 Task: Create a section Flash of Light and in the section, add a milestone Mobile Application Development in the project BeaconTech
Action: Mouse moved to (184, 399)
Screenshot: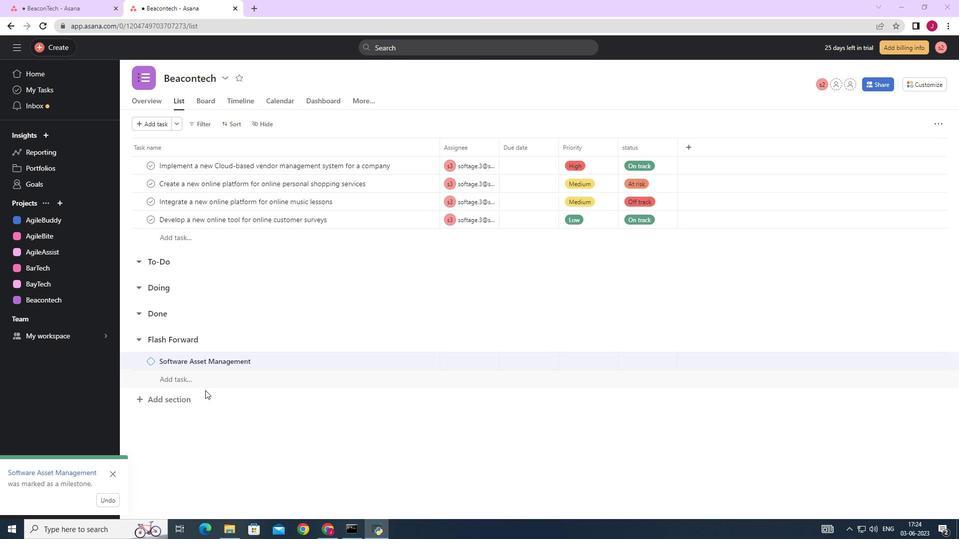 
Action: Mouse pressed left at (184, 399)
Screenshot: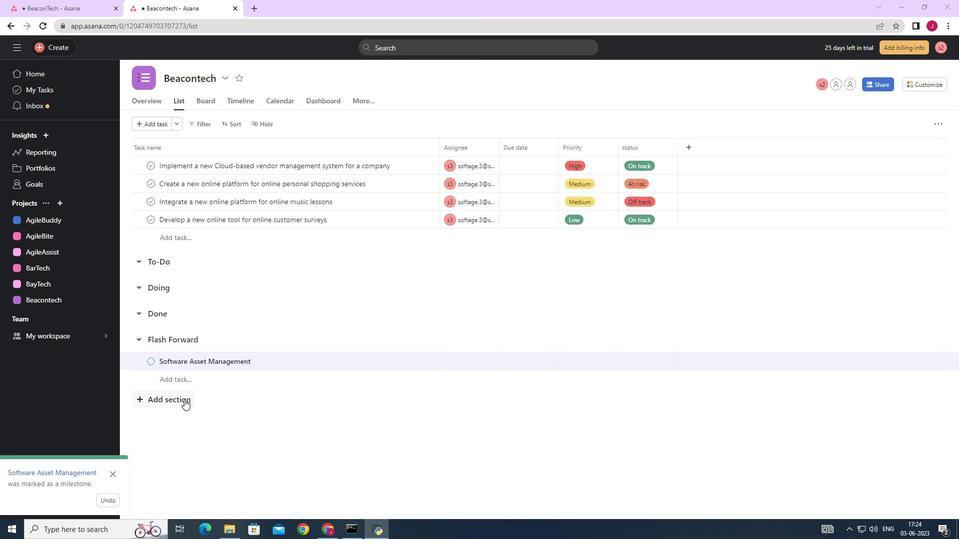 
Action: Mouse moved to (182, 400)
Screenshot: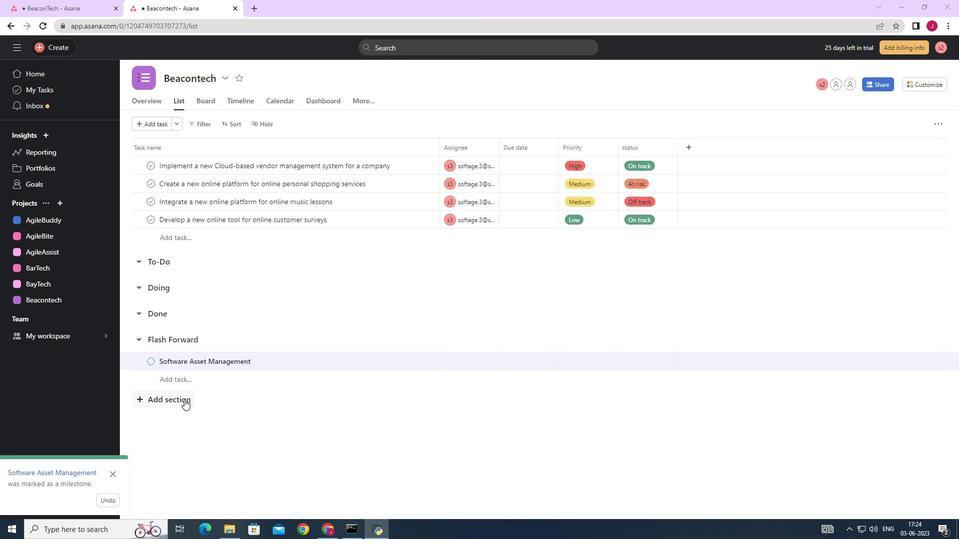 
Action: Key pressed <Key.caps_lock>F<Key.caps_lock>lash<Key.space>of<Key.space><Key.caps_lock>L<Key.caps_lock>ight<Key.space><Key.enter><Key.caps_lock>M<Key.caps_lock>obile<Key.space><Key.caps_lock>A<Key.caps_lock>pplication<Key.space><Key.caps_lock>A<Key.backspace>D<Key.caps_lock>evelopment
Screenshot: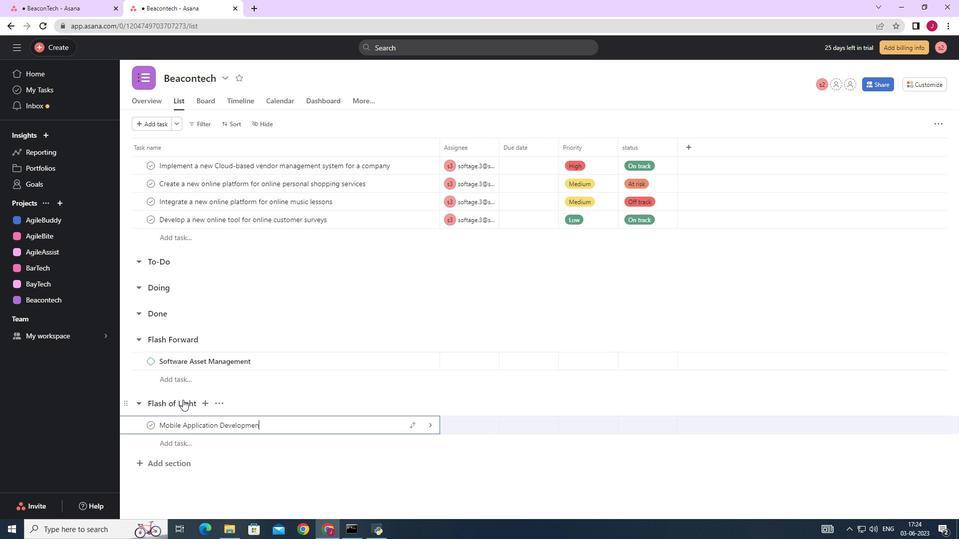 
Action: Mouse moved to (428, 424)
Screenshot: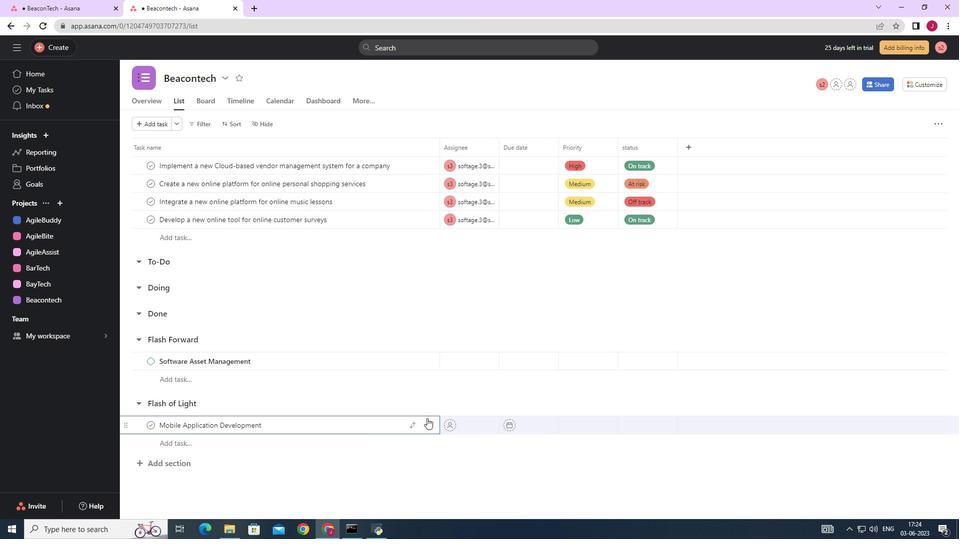 
Action: Mouse pressed left at (428, 424)
Screenshot: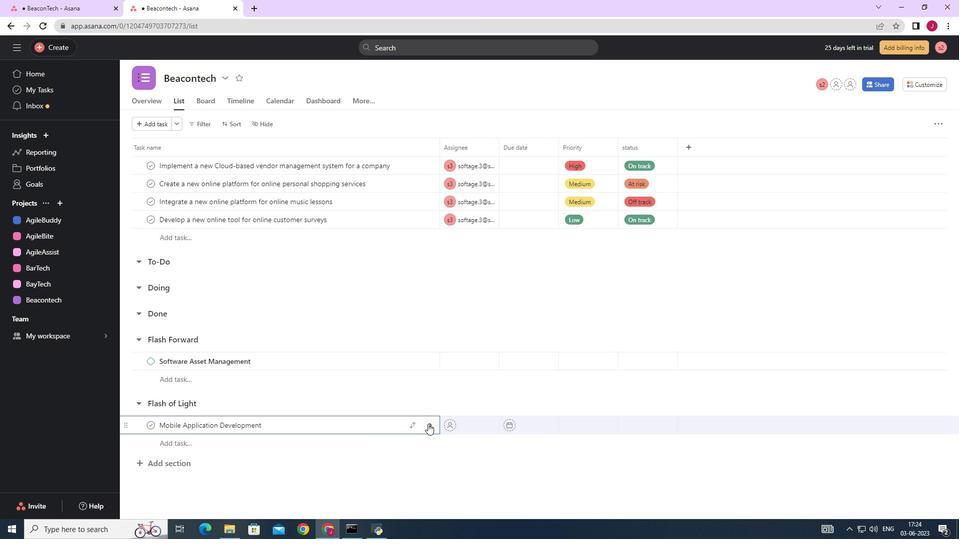 
Action: Mouse moved to (920, 123)
Screenshot: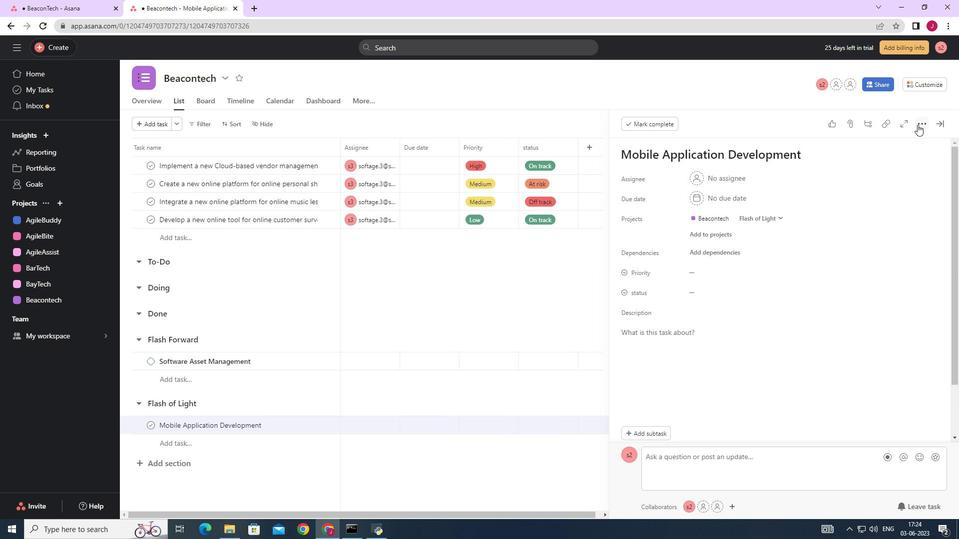 
Action: Mouse pressed left at (920, 123)
Screenshot: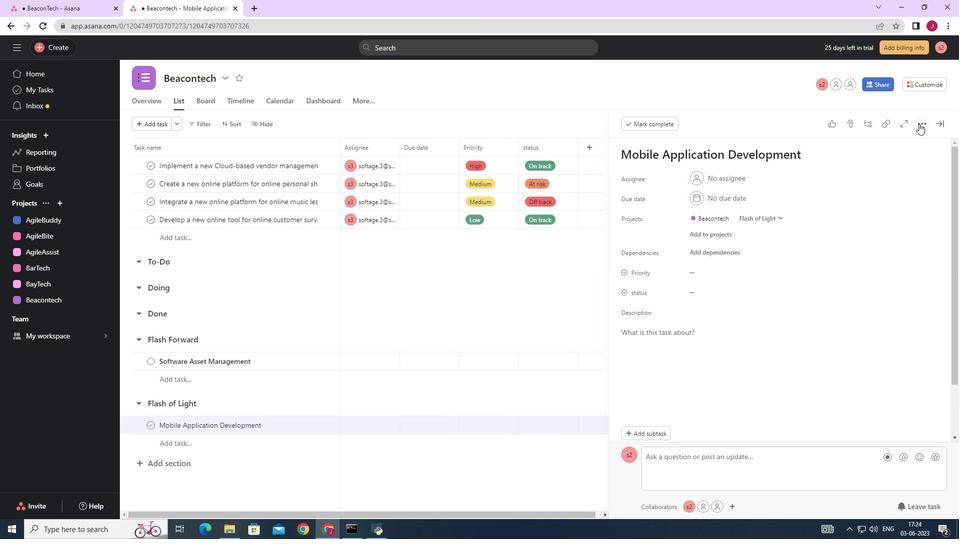 
Action: Mouse moved to (849, 162)
Screenshot: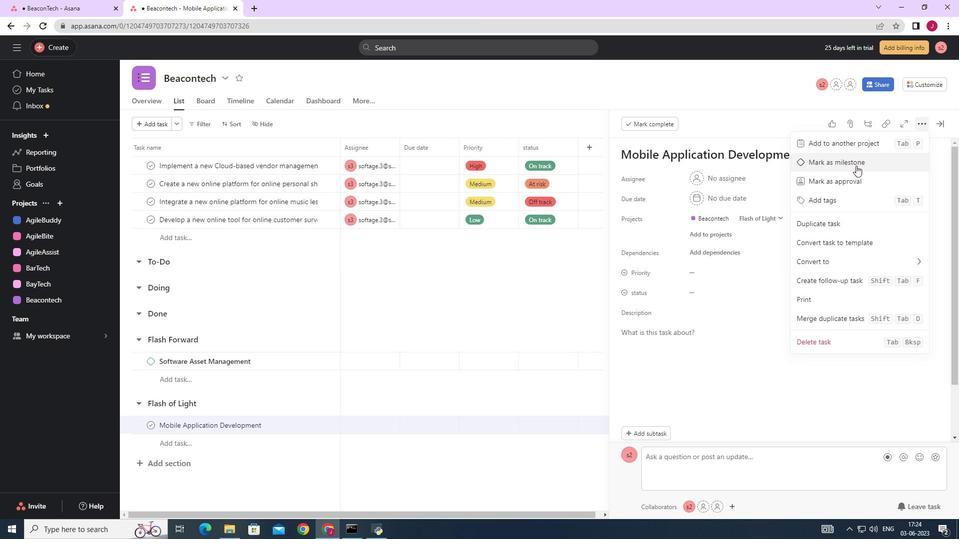 
Action: Mouse pressed left at (849, 162)
Screenshot: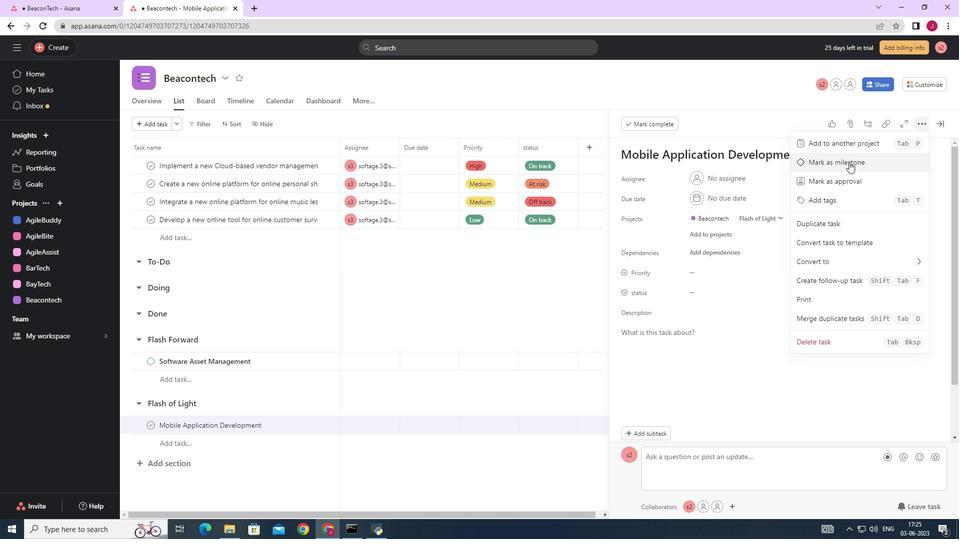 
Action: Mouse moved to (943, 123)
Screenshot: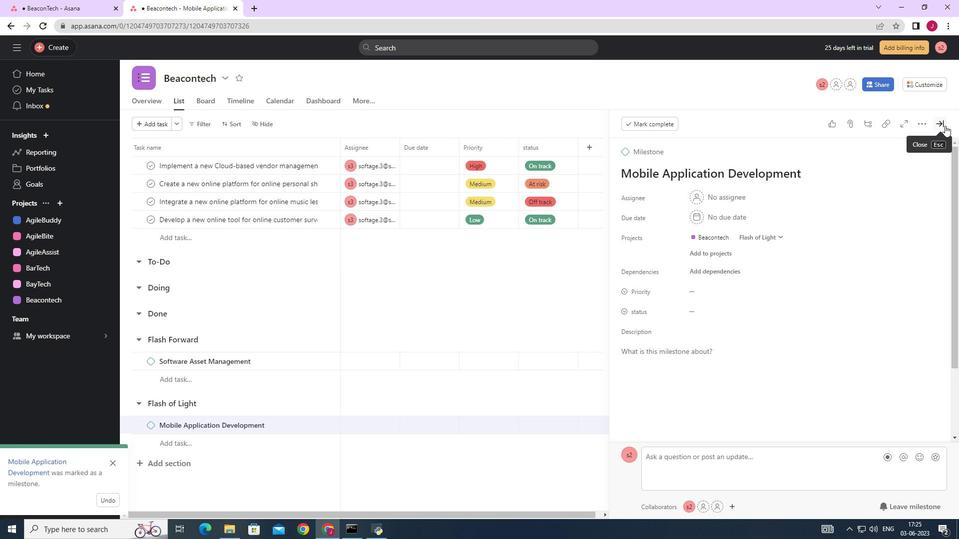 
Action: Mouse pressed left at (943, 123)
Screenshot: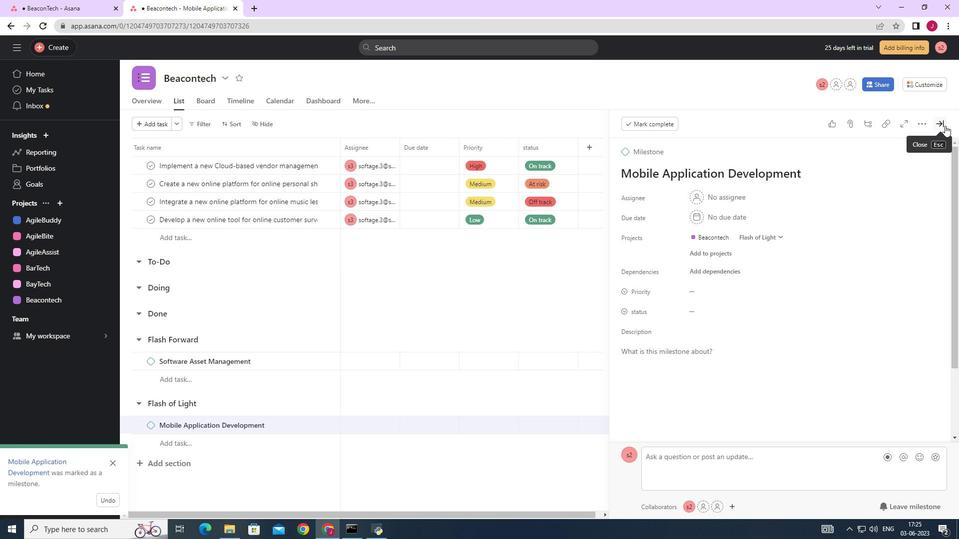 
Action: Mouse moved to (940, 124)
Screenshot: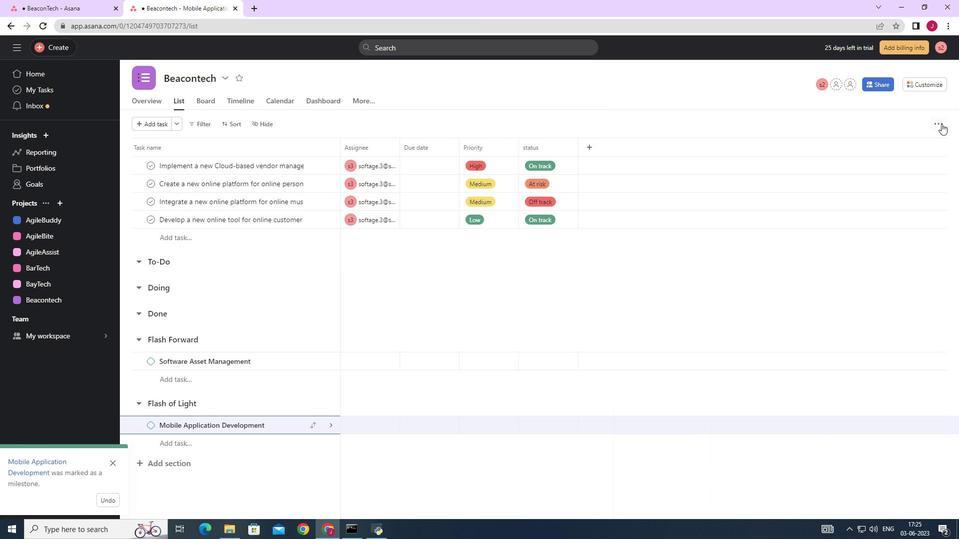 
